 Task: Plan a virtual team-building trivia night for the 16th at 7 PM to 7:30PM.
Action: Mouse moved to (49, 72)
Screenshot: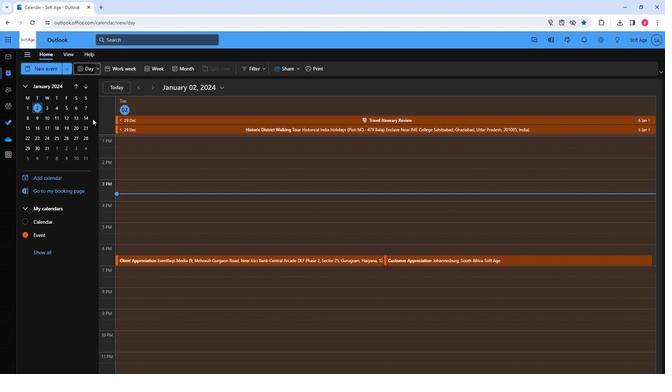
Action: Mouse pressed left at (49, 72)
Screenshot: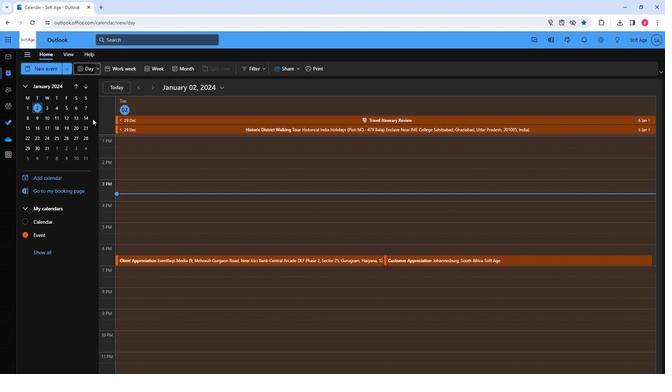 
Action: Mouse moved to (169, 117)
Screenshot: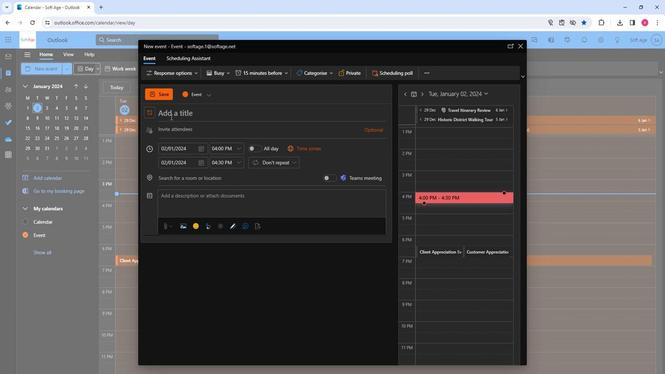 
Action: Mouse pressed left at (169, 117)
Screenshot: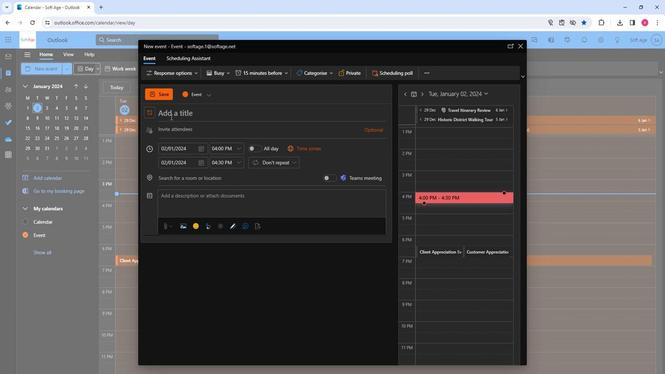 
Action: Mouse moved to (169, 117)
Screenshot: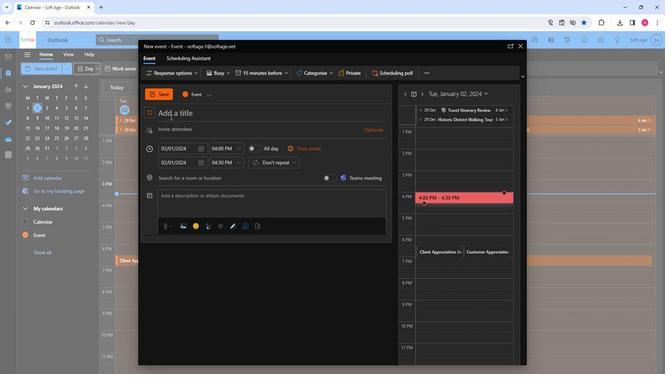 
Action: Key pressed <Key.shift>Virtual<Key.space><Key.shift><Key.shift><Key.shift><Key.shift><Key.shift><Key.shift><Key.shift><Key.shift><Key.shift><Key.shift><Key.shift><Key.shift><Key.shift><Key.shift><Key.shift><Key.shift><Key.shift><Key.shift><Key.shift><Key.shift><Key.shift><Key.shift><Key.shift><Key.shift><Key.shift><Key.shift><Key.shift><Key.shift>Team-building<Key.space><Key.shift>Trivia<Key.space><Key.shift>Night<Key.space>
Screenshot: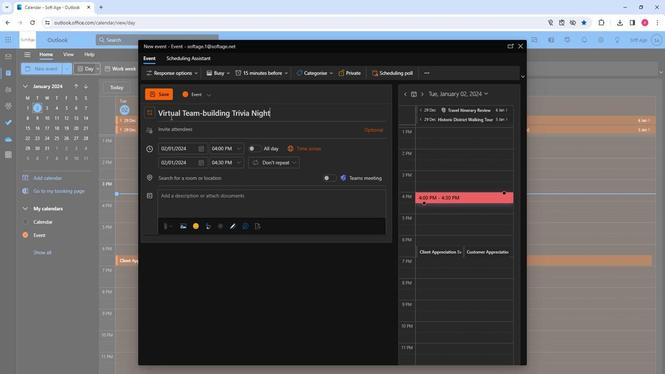 
Action: Mouse moved to (213, 132)
Screenshot: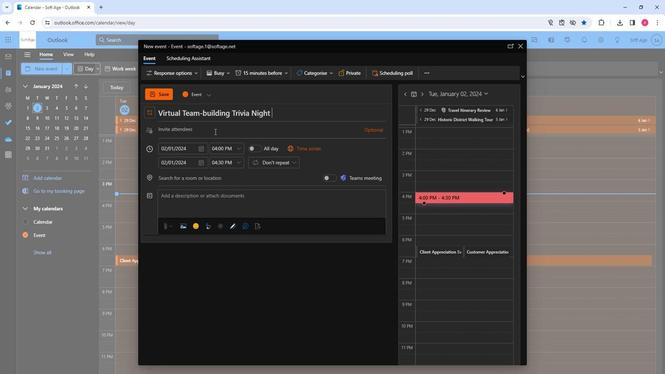 
Action: Mouse pressed left at (213, 132)
Screenshot: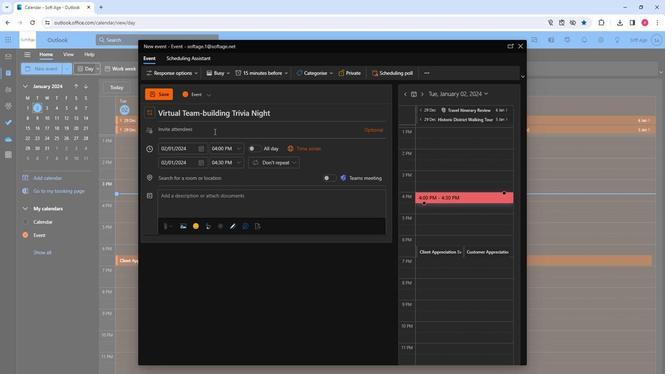 
Action: Mouse moved to (219, 199)
Screenshot: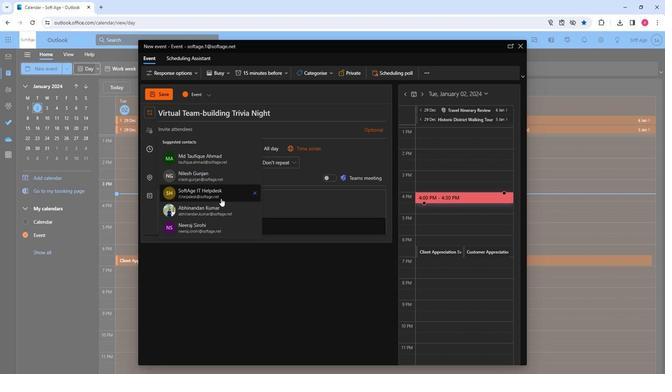 
Action: Mouse scrolled (219, 198) with delta (0, 0)
Screenshot: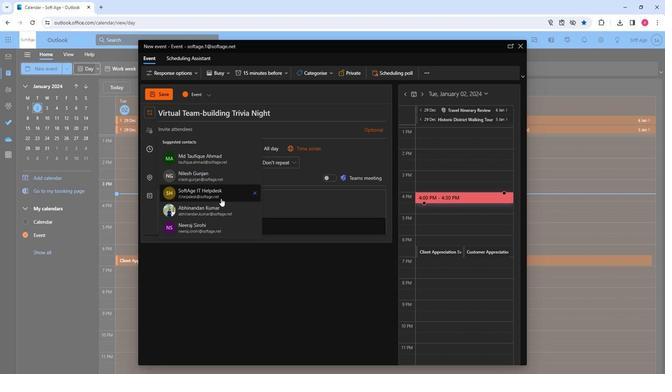 
Action: Mouse moved to (219, 199)
Screenshot: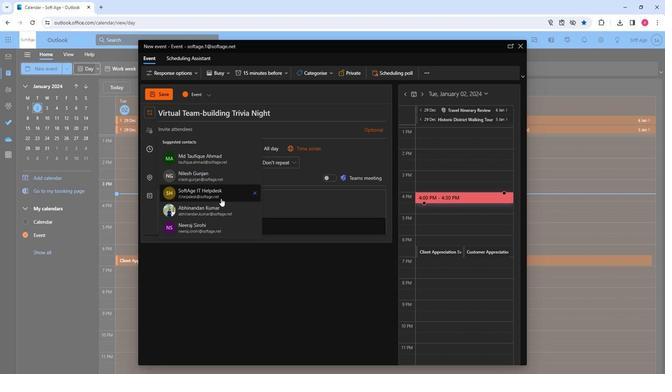 
Action: Mouse scrolled (219, 199) with delta (0, 0)
Screenshot: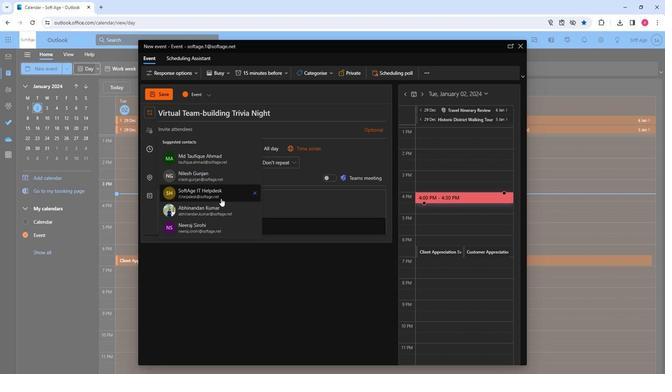
Action: Mouse scrolled (219, 199) with delta (0, 0)
Screenshot: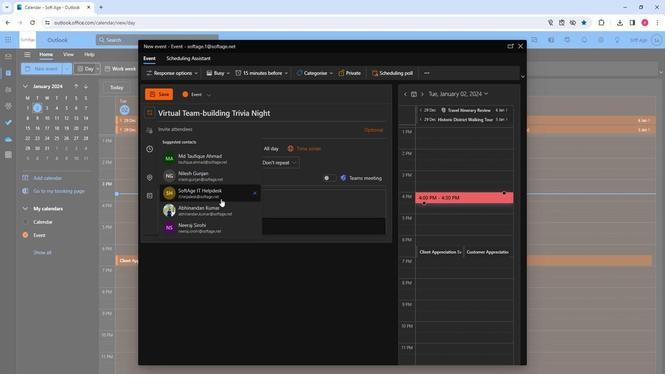 
Action: Mouse moved to (175, 131)
Screenshot: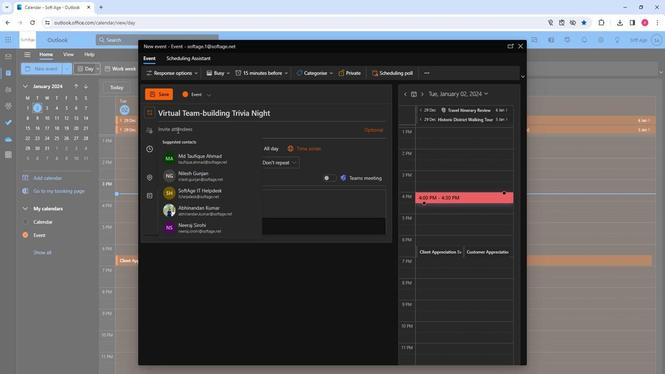 
Action: Mouse pressed left at (175, 131)
Screenshot: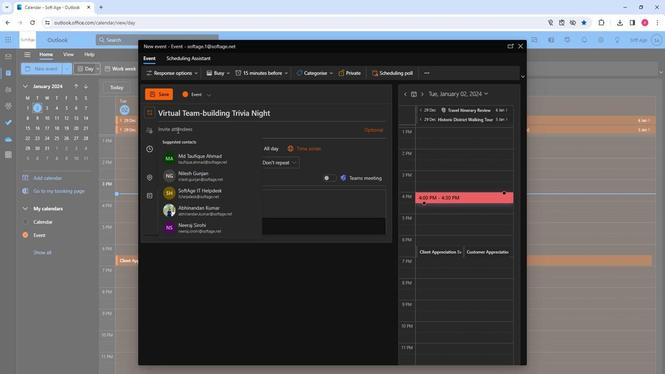 
Action: Key pressed so
Screenshot: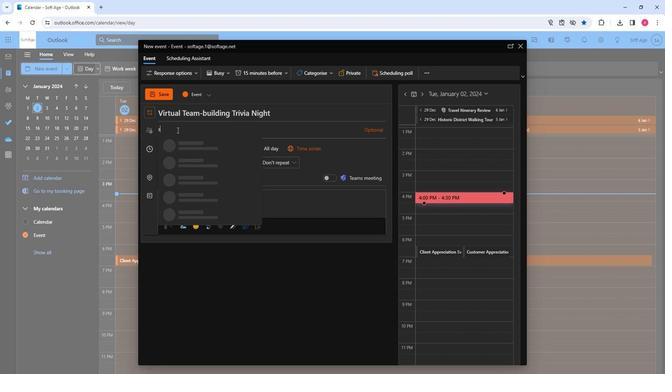 
Action: Mouse moved to (193, 170)
Screenshot: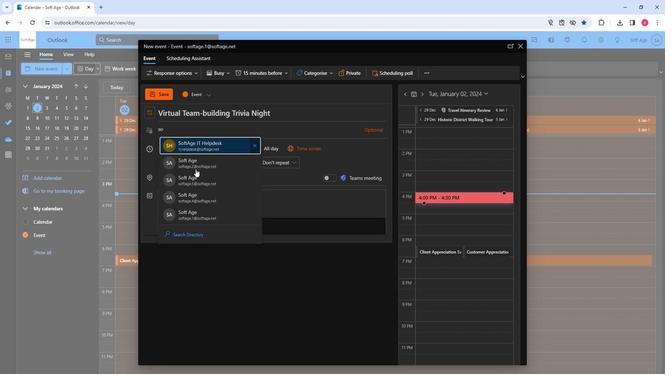 
Action: Mouse pressed left at (193, 170)
Screenshot: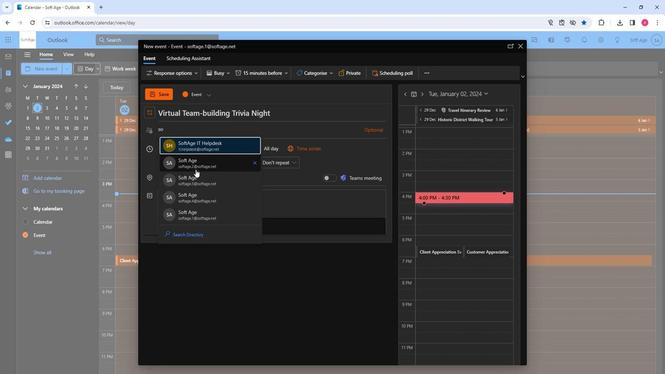 
Action: Mouse moved to (193, 170)
Screenshot: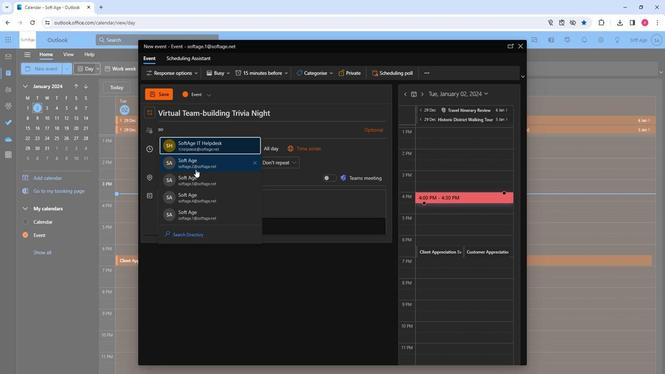 
Action: Key pressed so
Screenshot: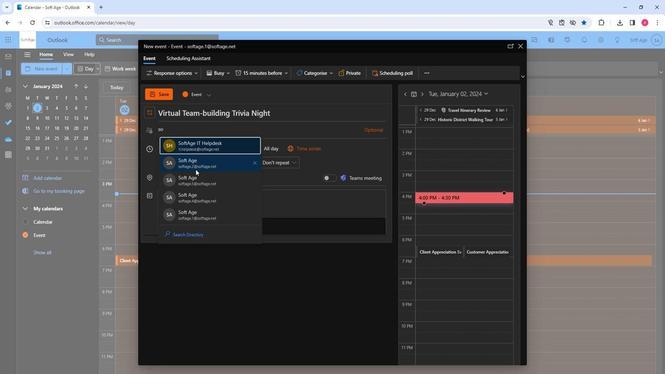
Action: Mouse moved to (215, 210)
Screenshot: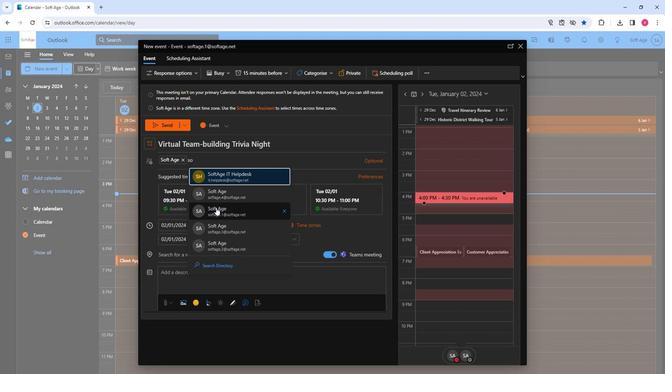 
Action: Mouse pressed left at (215, 210)
Screenshot: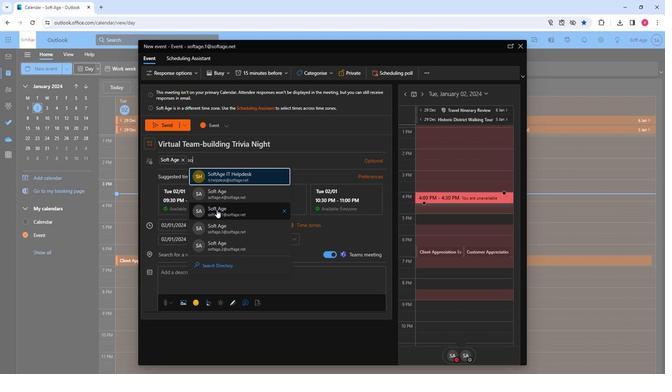 
Action: Key pressed so
Screenshot: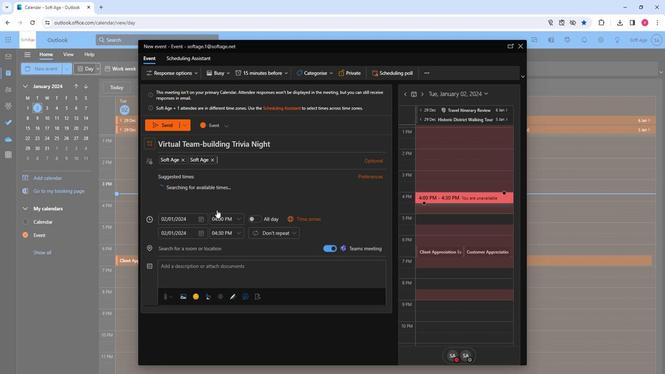
Action: Mouse moved to (241, 230)
Screenshot: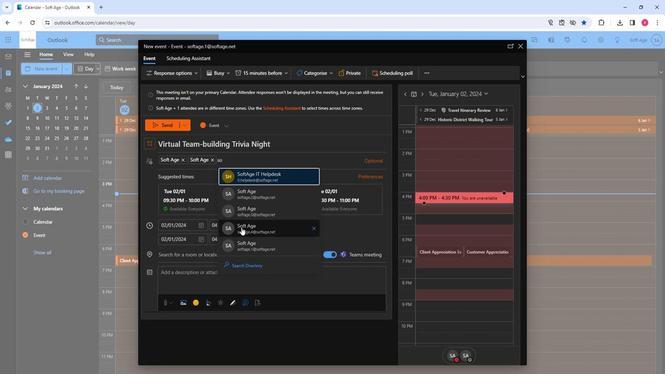 
Action: Mouse pressed left at (241, 230)
Screenshot: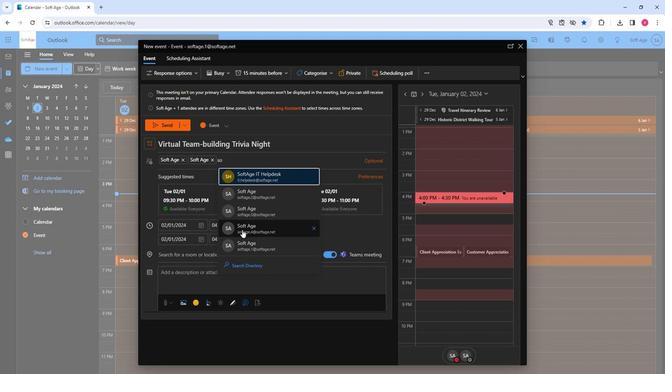
Action: Key pressed so
Screenshot: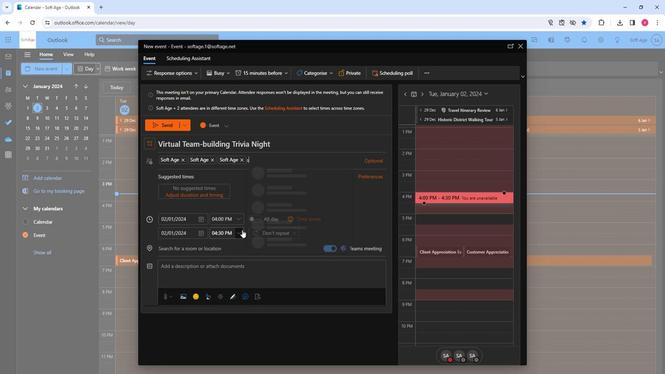 
Action: Mouse moved to (278, 250)
Screenshot: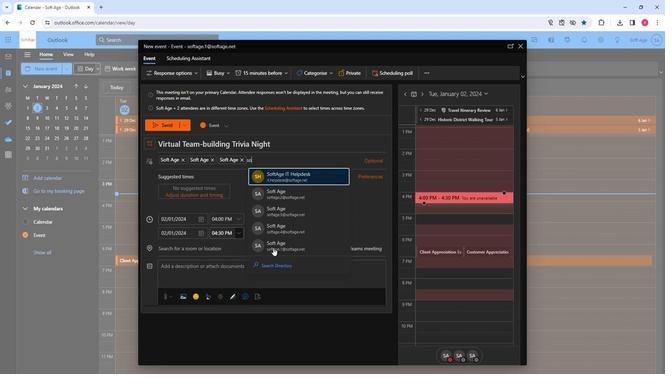 
Action: Mouse pressed left at (278, 250)
Screenshot: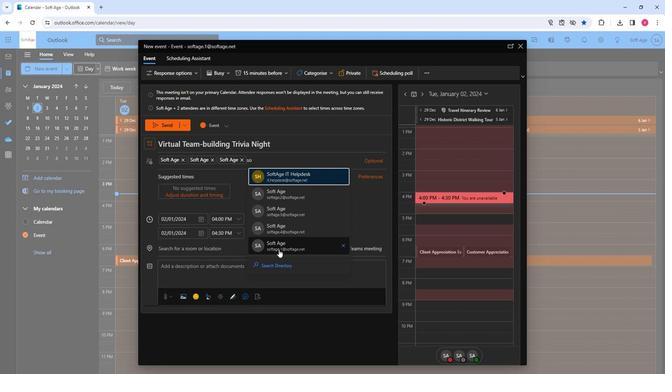 
Action: Mouse moved to (198, 219)
Screenshot: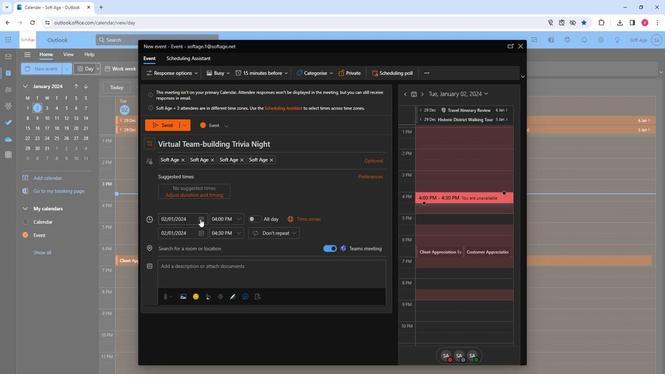 
Action: Mouse pressed left at (198, 219)
Screenshot: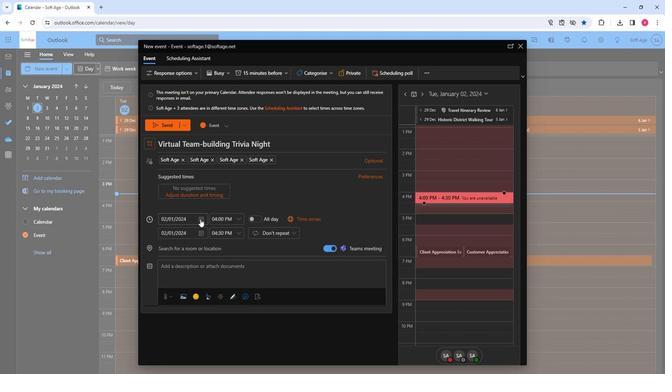 
Action: Mouse moved to (177, 276)
Screenshot: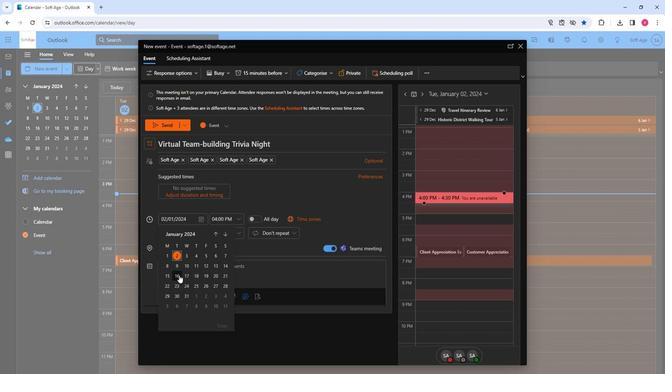 
Action: Mouse pressed left at (177, 276)
Screenshot: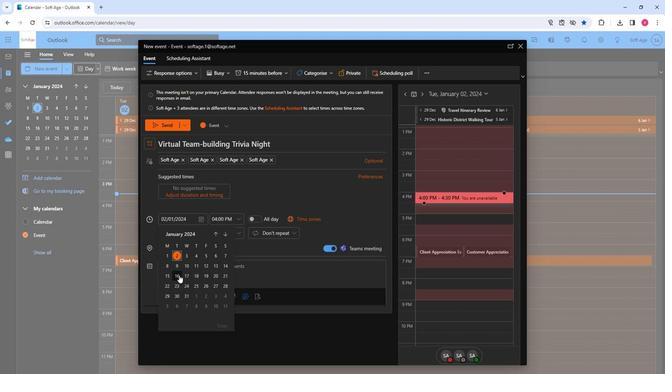 
Action: Mouse moved to (237, 221)
Screenshot: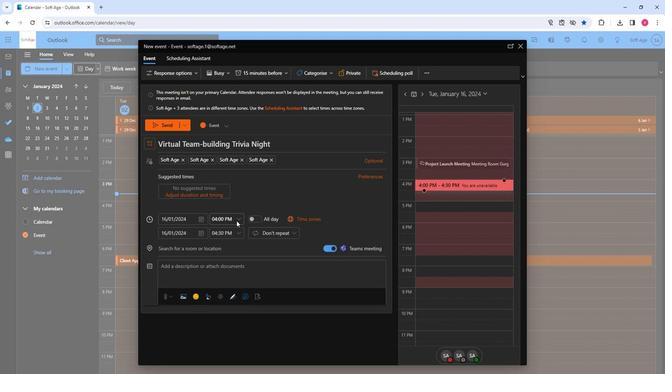
Action: Mouse pressed left at (237, 221)
Screenshot: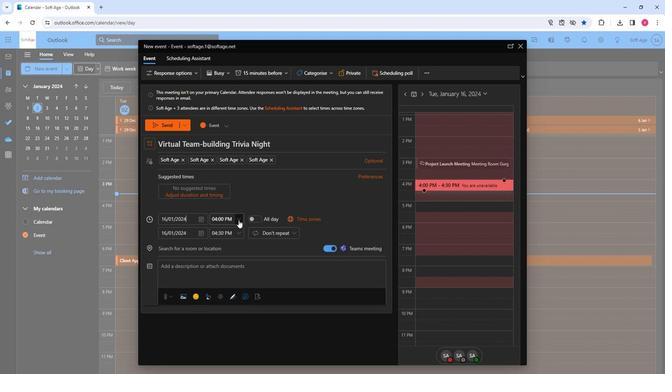 
Action: Mouse moved to (230, 260)
Screenshot: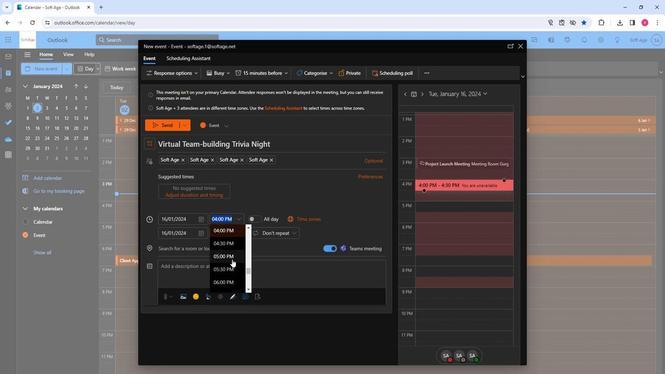 
Action: Mouse scrolled (230, 259) with delta (0, 0)
Screenshot: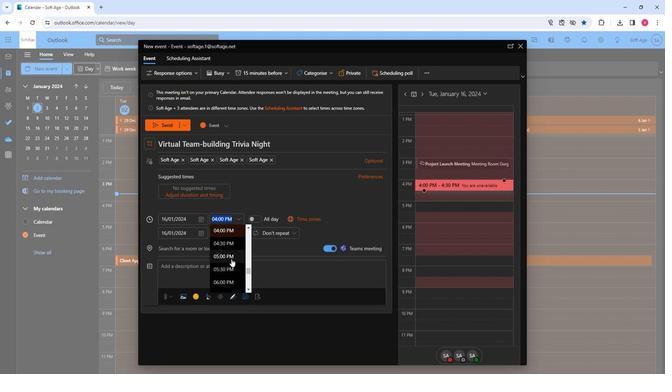 
Action: Mouse moved to (219, 272)
Screenshot: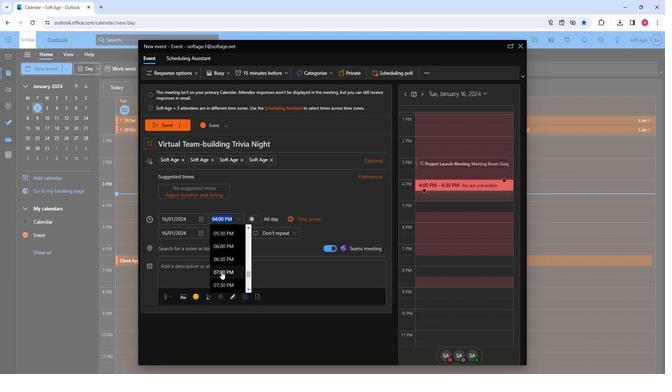 
Action: Mouse pressed left at (219, 272)
Screenshot: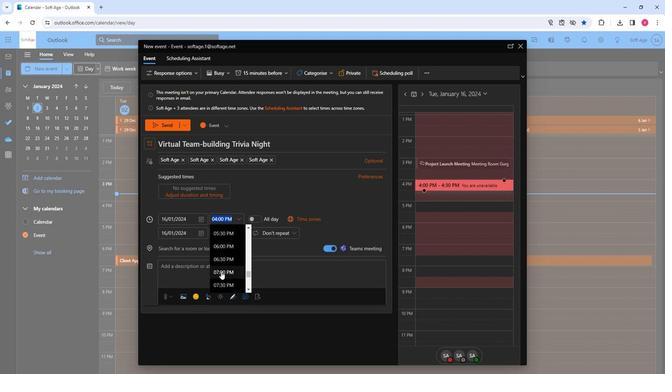 
Action: Mouse moved to (184, 245)
Screenshot: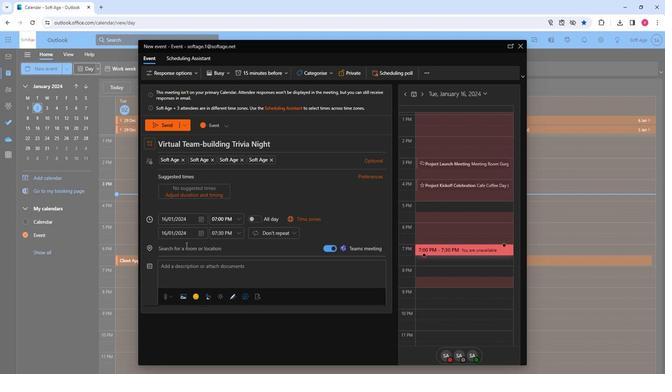 
Action: Mouse pressed left at (184, 245)
Screenshot: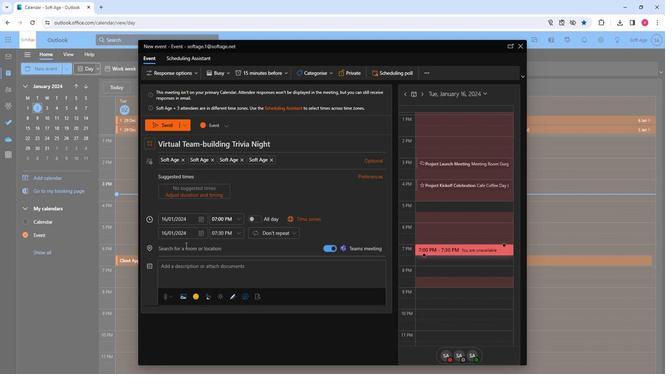
Action: Mouse moved to (184, 246)
Screenshot: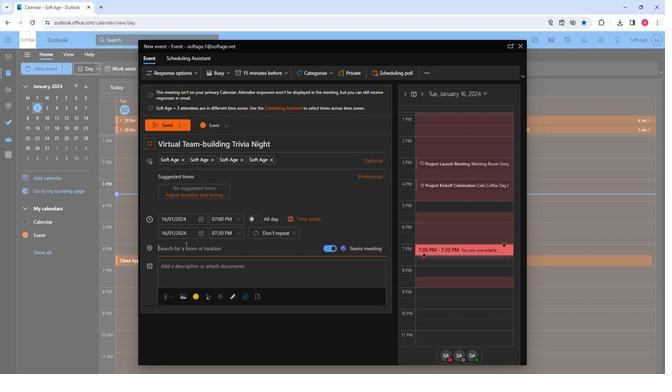
Action: Key pressed go
Screenshot: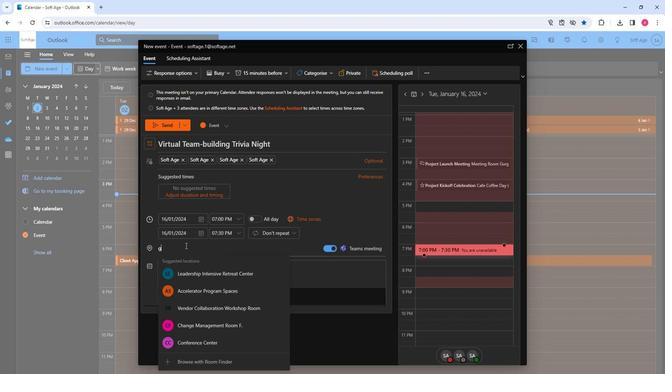 
Action: Mouse moved to (184, 257)
Screenshot: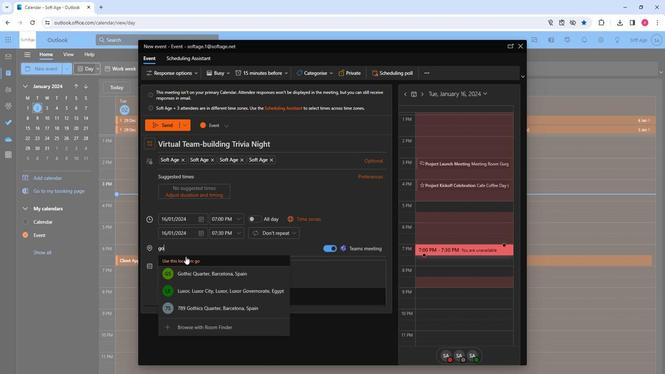 
Action: Key pressed <Key.backspace>l<Key.backspace><Key.backspace>e
Screenshot: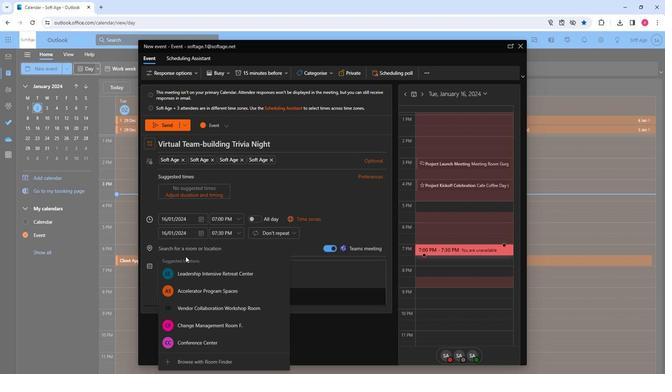 
Action: Mouse moved to (207, 290)
Screenshot: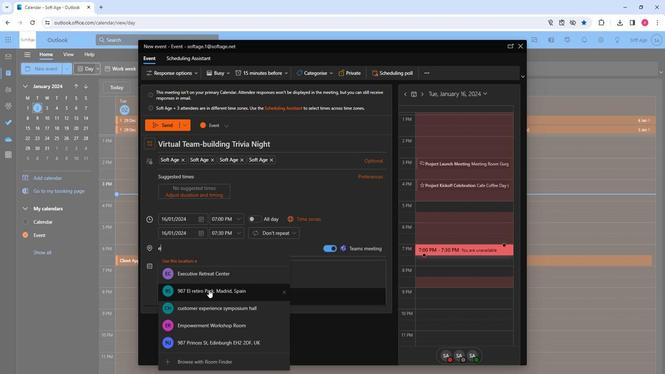 
Action: Mouse pressed left at (207, 290)
Screenshot: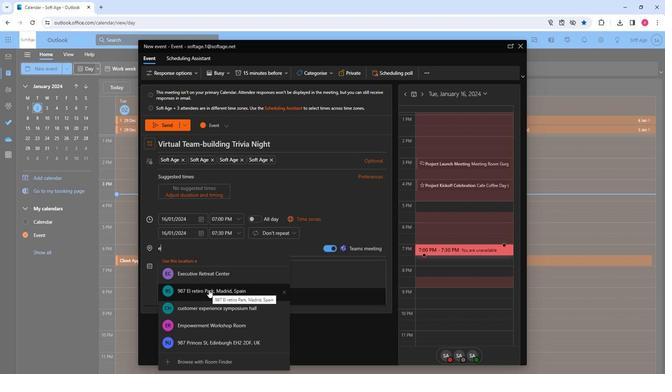 
Action: Mouse moved to (175, 274)
Screenshot: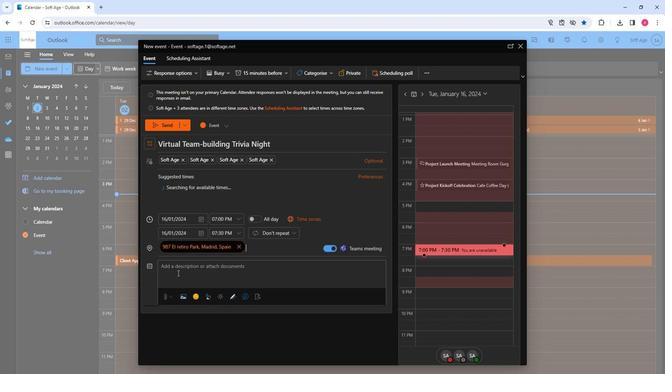 
Action: Mouse pressed left at (175, 274)
Screenshot: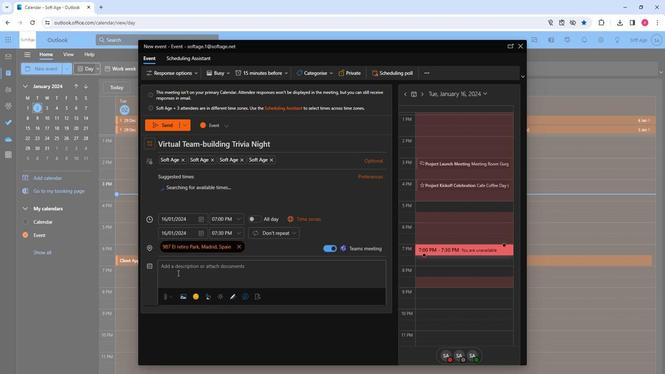 
Action: Key pressed <Key.shift>Trivia<Key.space>fun<Key.space>in<Key.space>the<Key.space>virtual<Key.space>realm<Key.shift>!<Key.space><Key.shift>Join<Key.space>our<Key.space>team-building<Key.space>trivia<Key.space>night.<Key.space><Key.shift>Test<Key.space>knowledge,<Key.space>foster<Key.space>camaraderie,<Key.space>and<Key.space>enjoy<Key.space>an<Key.space>engaging<Key.space>and<Key.space>entertaining<Key.space>night<Key.space>with<Key.space>colleagues.<Key.space><Key.shift>Ready<Key.space>for<Key.space>some<Key.space>friendly<Key.space>competition<Key.shift><Key.shift><Key.shift><Key.shift><Key.shift><Key.shift><Key.shift><Key.shift><Key.shift><Key.shift><Key.shift><Key.shift><Key.shift><Key.shift><Key.shift><Key.shift><Key.shift><Key.shift><Key.shift>/<Key.backspace><Key.shift>?
Screenshot: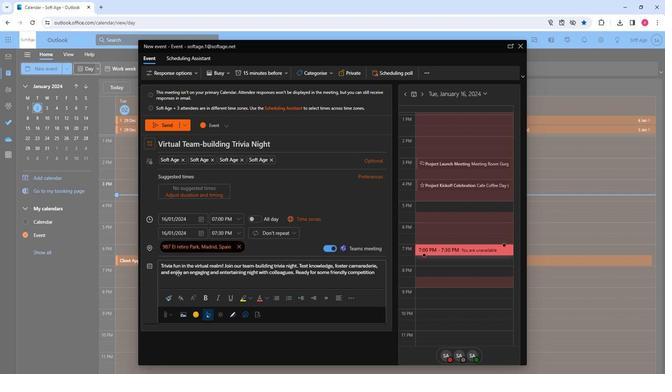 
Action: Mouse moved to (203, 278)
Screenshot: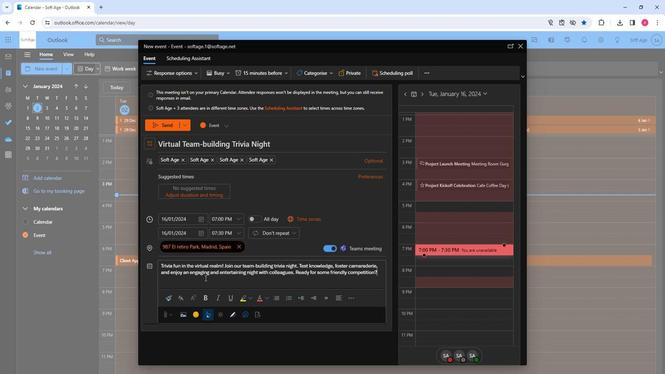 
Action: Mouse pressed left at (203, 278)
Screenshot: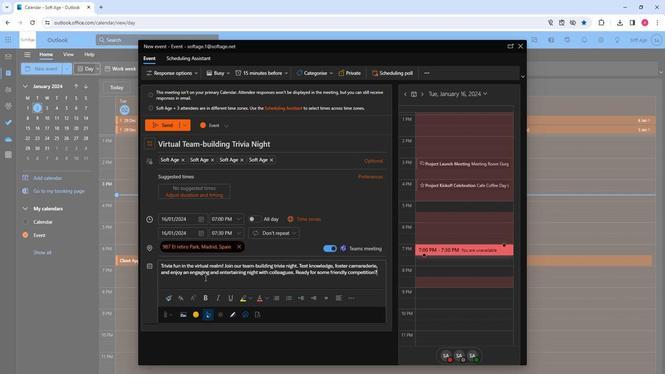
Action: Mouse pressed left at (203, 278)
Screenshot: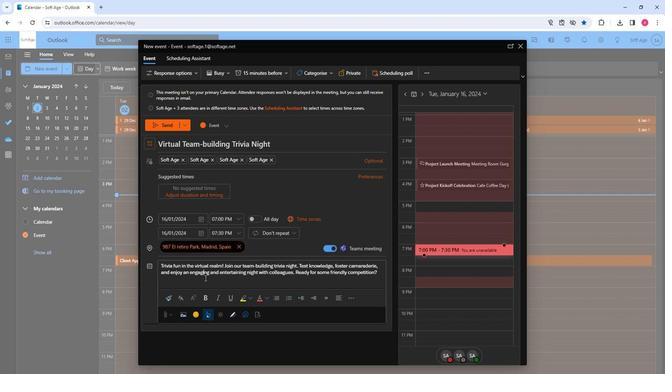 
Action: Mouse pressed left at (203, 278)
Screenshot: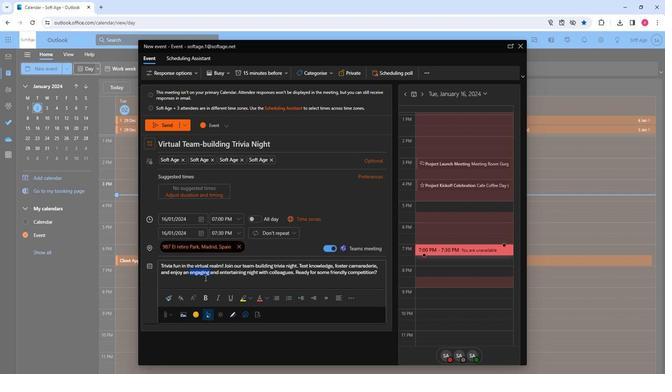 
Action: Mouse moved to (283, 268)
Screenshot: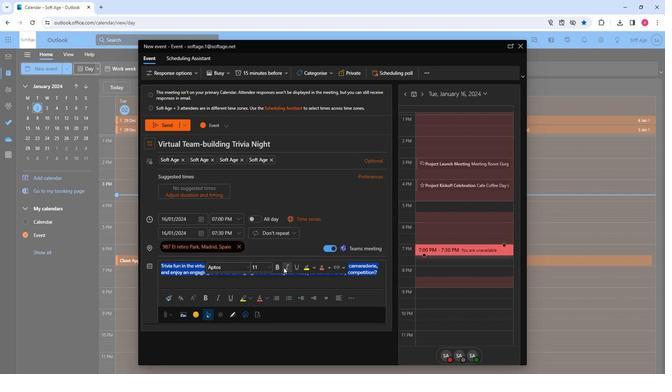 
Action: Mouse pressed left at (283, 268)
Screenshot: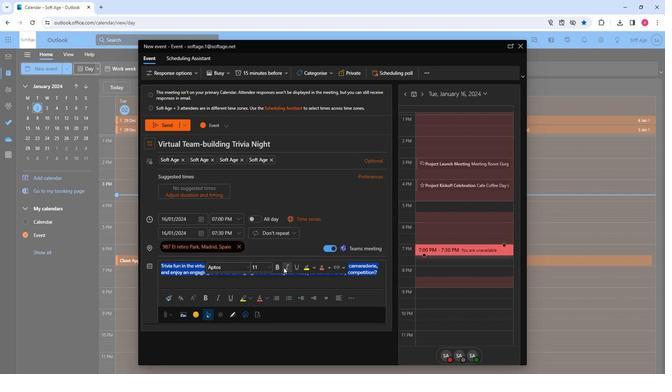 
Action: Mouse moved to (267, 265)
Screenshot: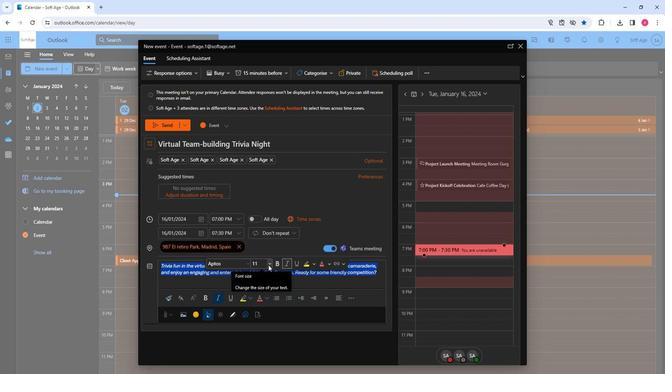 
Action: Mouse pressed left at (267, 265)
Screenshot: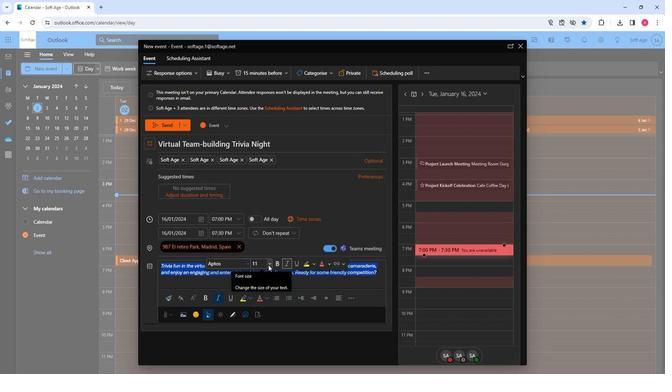 
Action: Mouse moved to (257, 204)
Screenshot: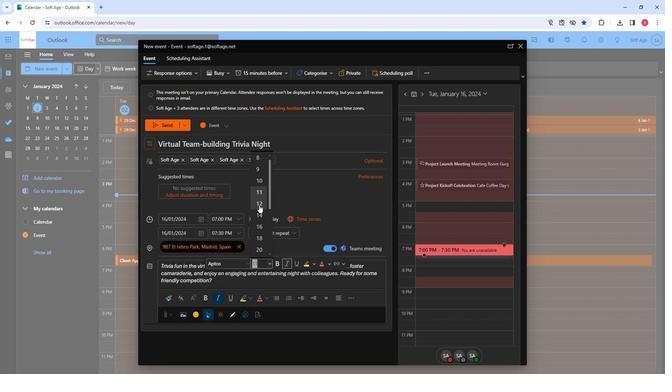 
Action: Mouse pressed left at (257, 204)
Screenshot: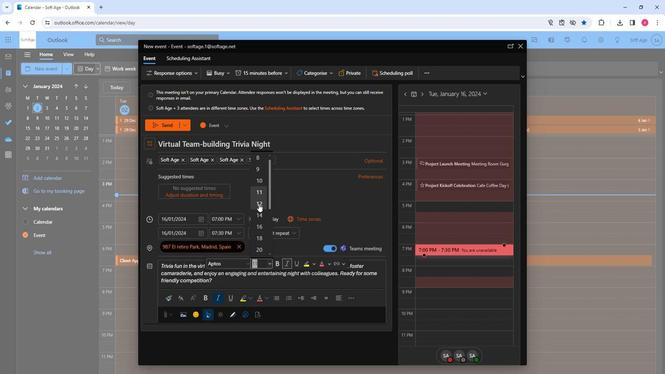 
Action: Mouse moved to (249, 298)
Screenshot: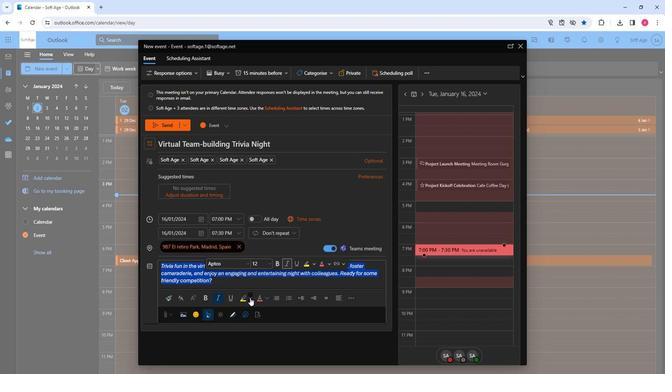 
Action: Mouse pressed left at (249, 298)
Screenshot: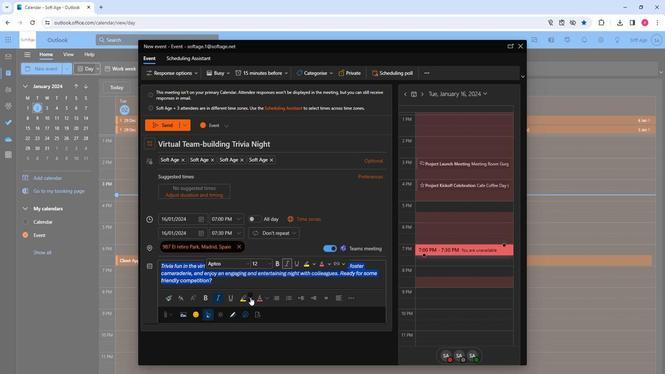 
Action: Mouse moved to (257, 326)
Screenshot: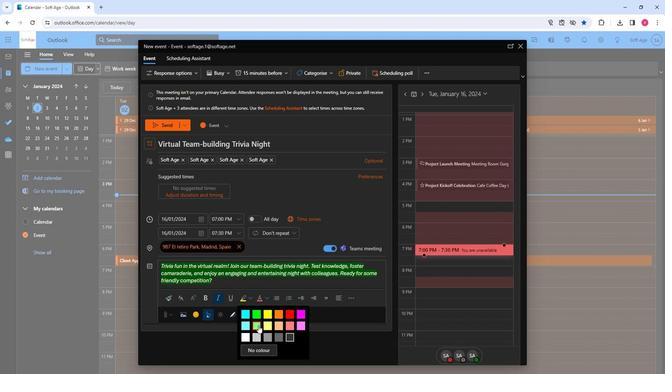 
Action: Mouse pressed left at (257, 326)
Screenshot: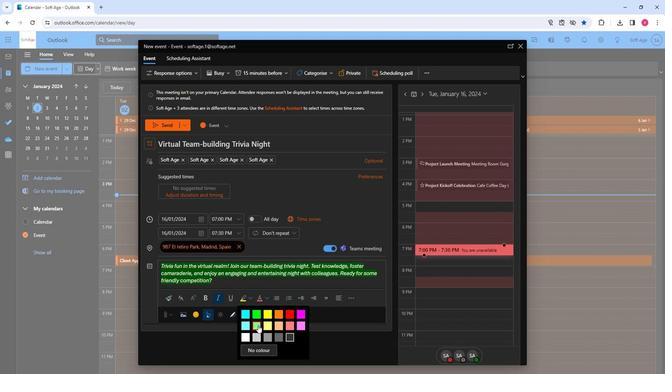
Action: Mouse moved to (313, 301)
Screenshot: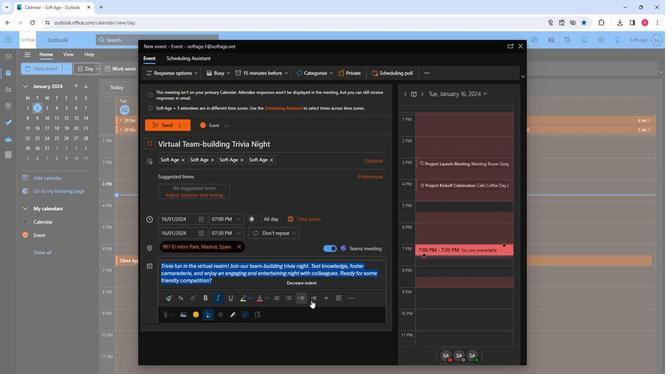 
Action: Mouse pressed left at (313, 301)
Screenshot: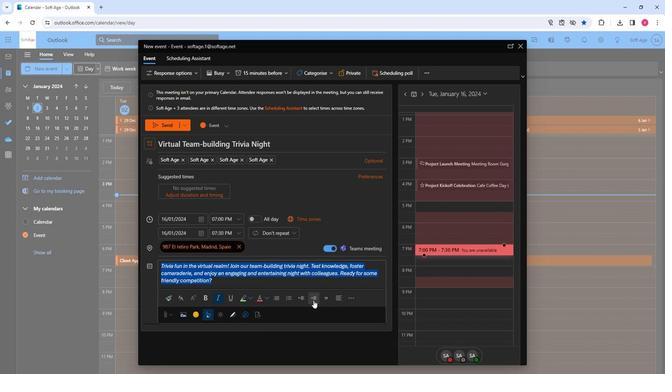 
Action: Mouse moved to (282, 278)
Screenshot: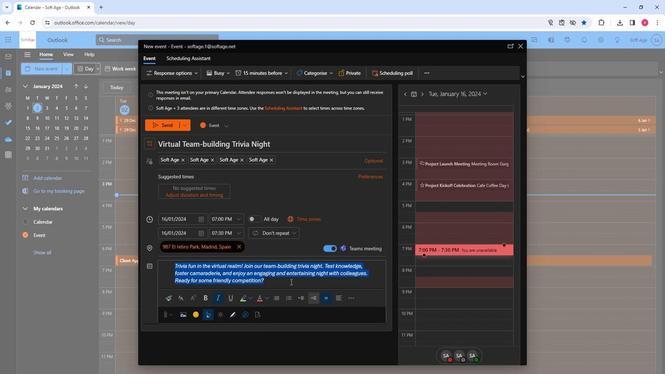 
Action: Mouse pressed left at (282, 278)
Screenshot: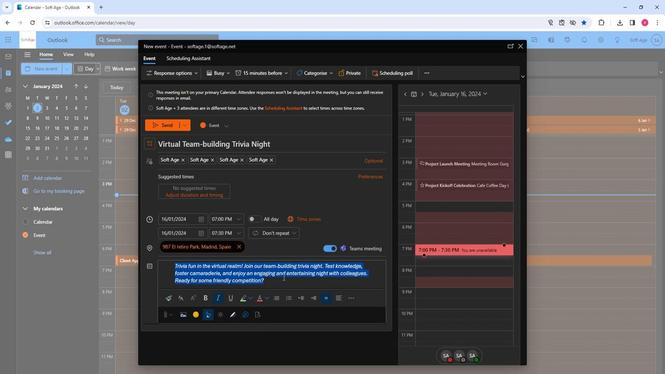 
Action: Mouse pressed left at (282, 278)
Screenshot: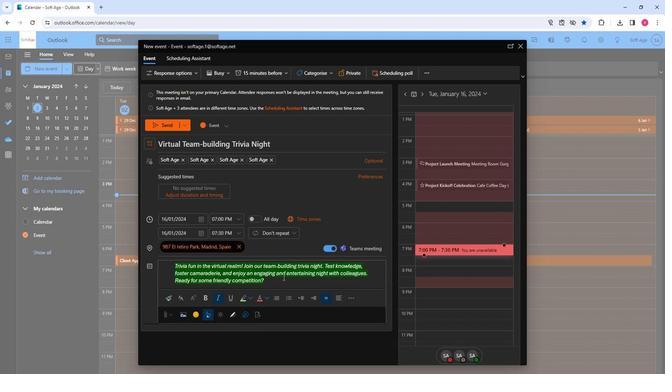 
Action: Mouse pressed left at (282, 278)
Screenshot: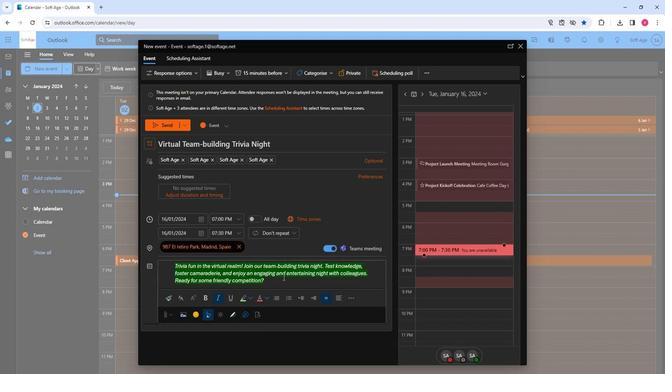 
Action: Mouse moved to (195, 315)
Screenshot: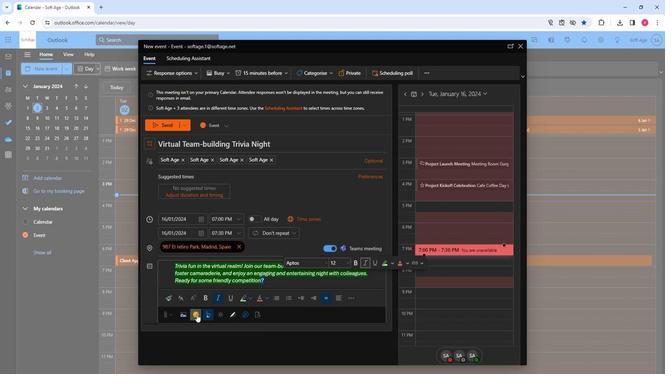 
Action: Mouse pressed left at (195, 315)
Screenshot: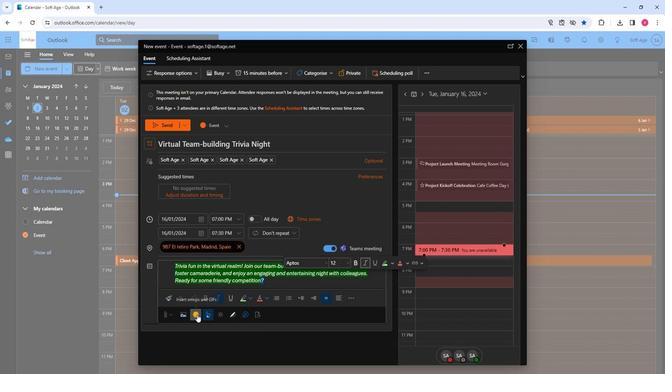 
Action: Mouse moved to (426, 121)
Screenshot: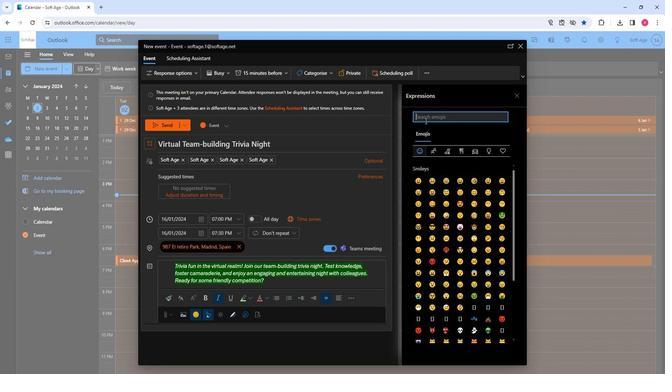 
Action: Mouse pressed left at (426, 121)
Screenshot: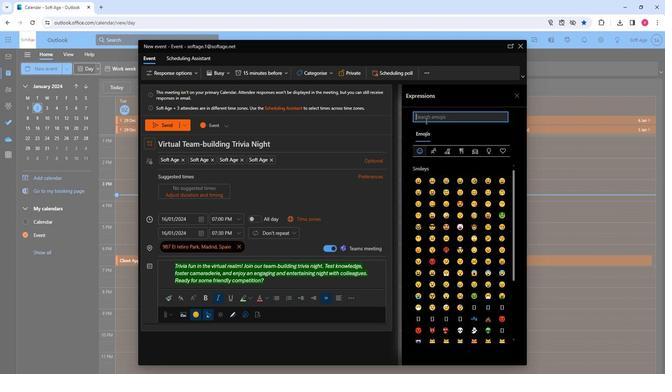 
Action: Mouse moved to (271, 283)
Screenshot: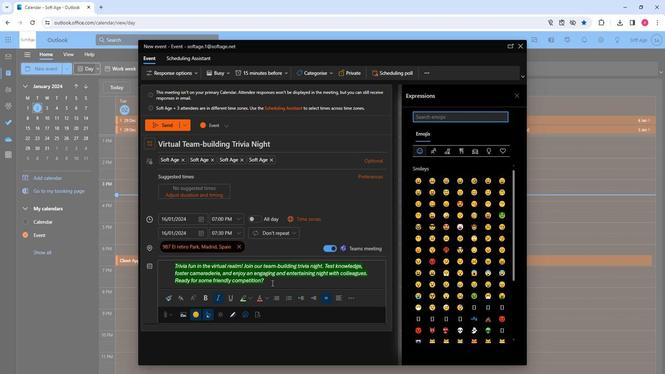 
Action: Mouse pressed left at (271, 283)
Screenshot: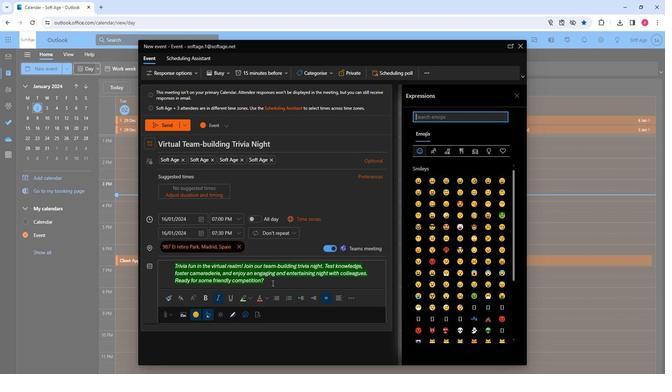 
Action: Mouse moved to (517, 95)
Screenshot: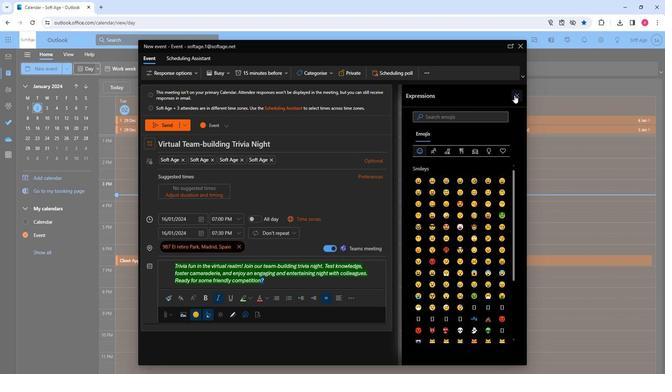 
Action: Mouse pressed left at (517, 95)
Screenshot: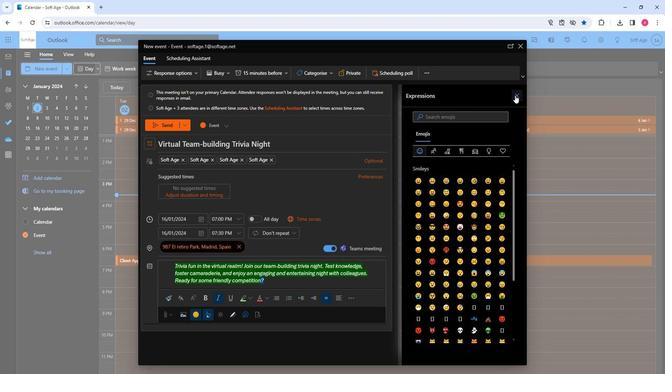 
Action: Mouse moved to (170, 127)
Screenshot: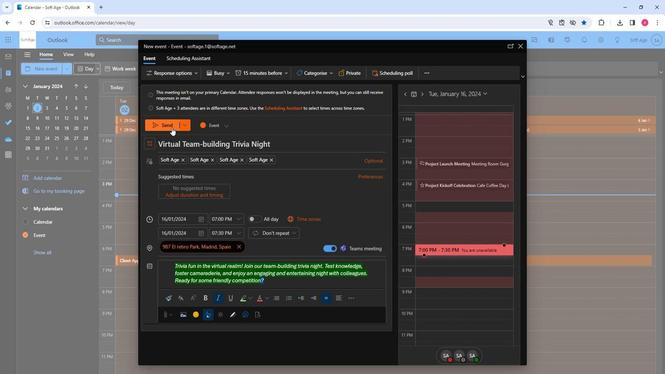 
Action: Mouse pressed left at (170, 127)
Screenshot: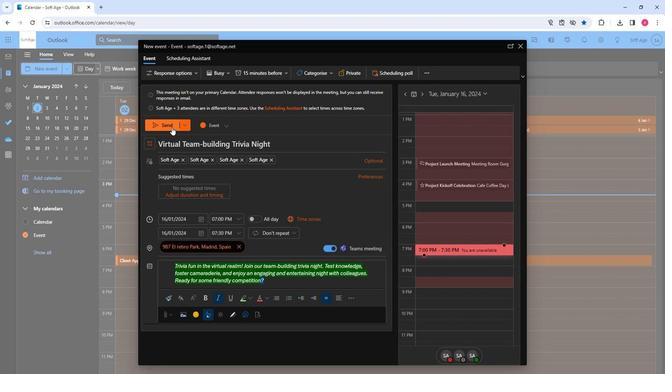 
Action: Mouse moved to (214, 234)
Screenshot: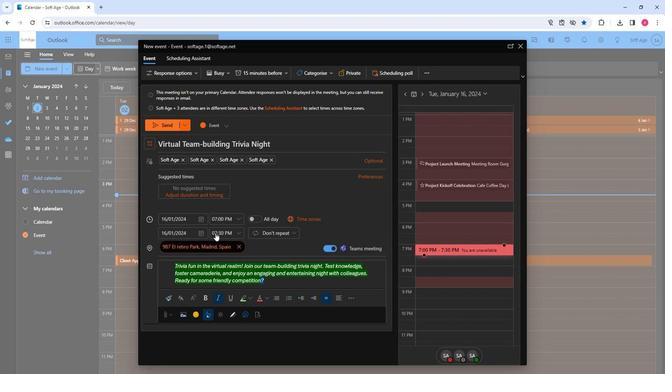 
